 Task: Look for products in the category "Rice" from Speeds Of Changes only.
Action: Mouse moved to (826, 279)
Screenshot: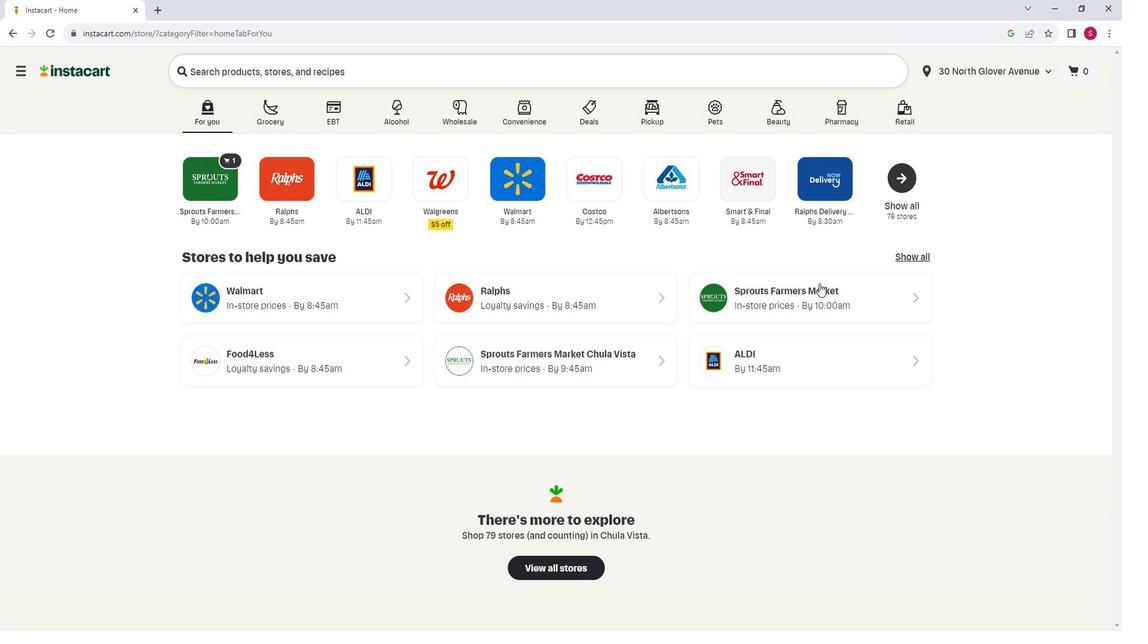 
Action: Mouse pressed left at (826, 279)
Screenshot: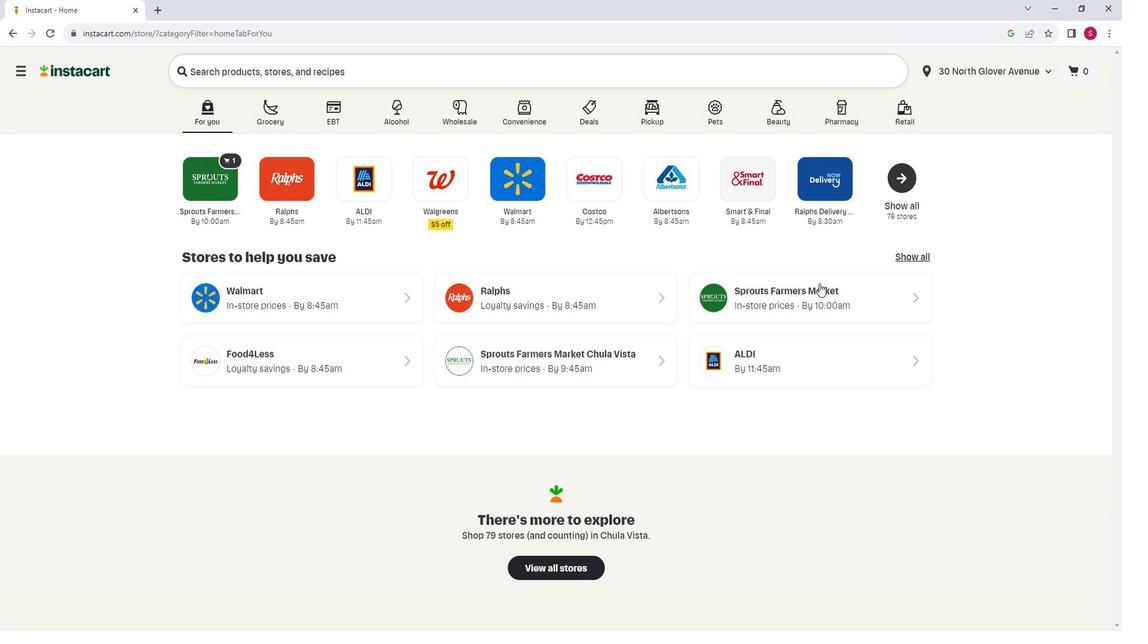
Action: Mouse moved to (114, 302)
Screenshot: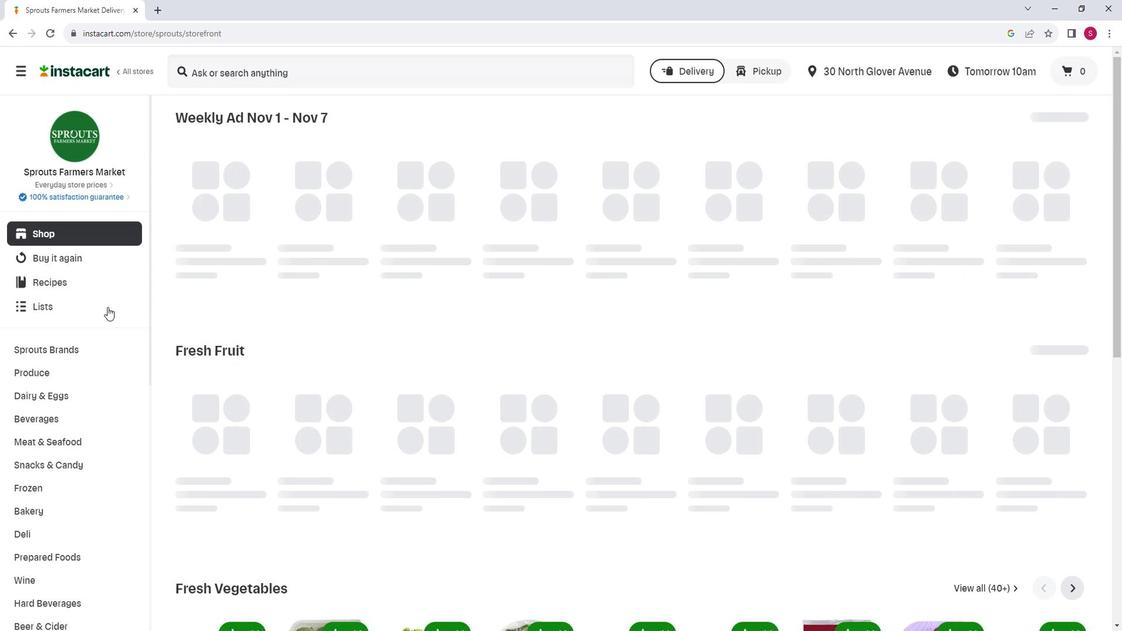 
Action: Mouse scrolled (114, 302) with delta (0, 0)
Screenshot: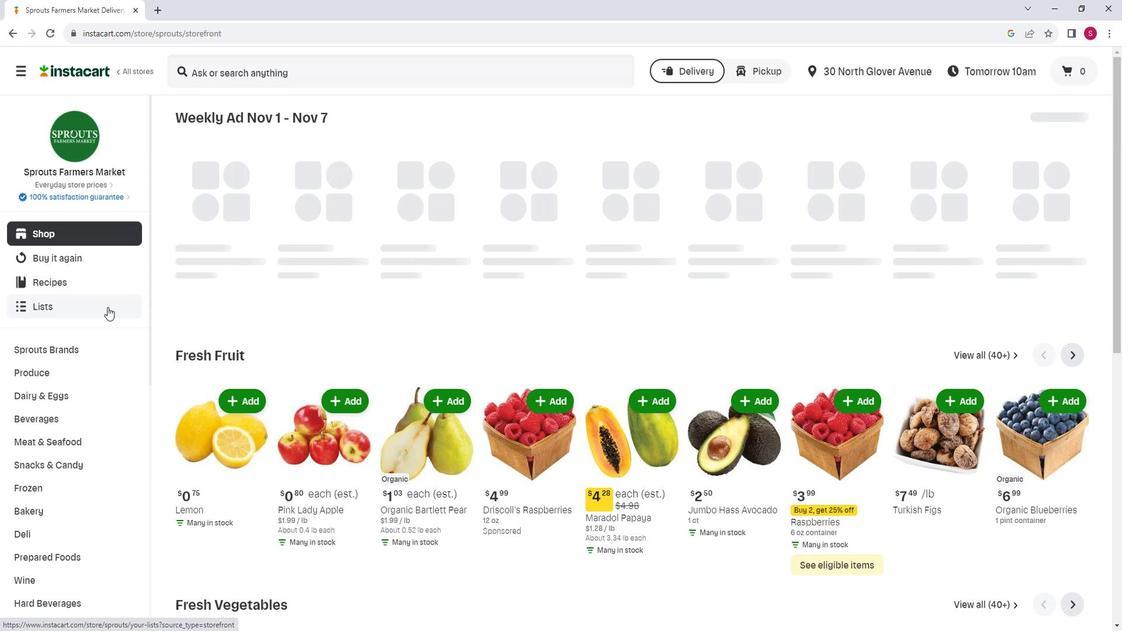
Action: Mouse scrolled (114, 302) with delta (0, 0)
Screenshot: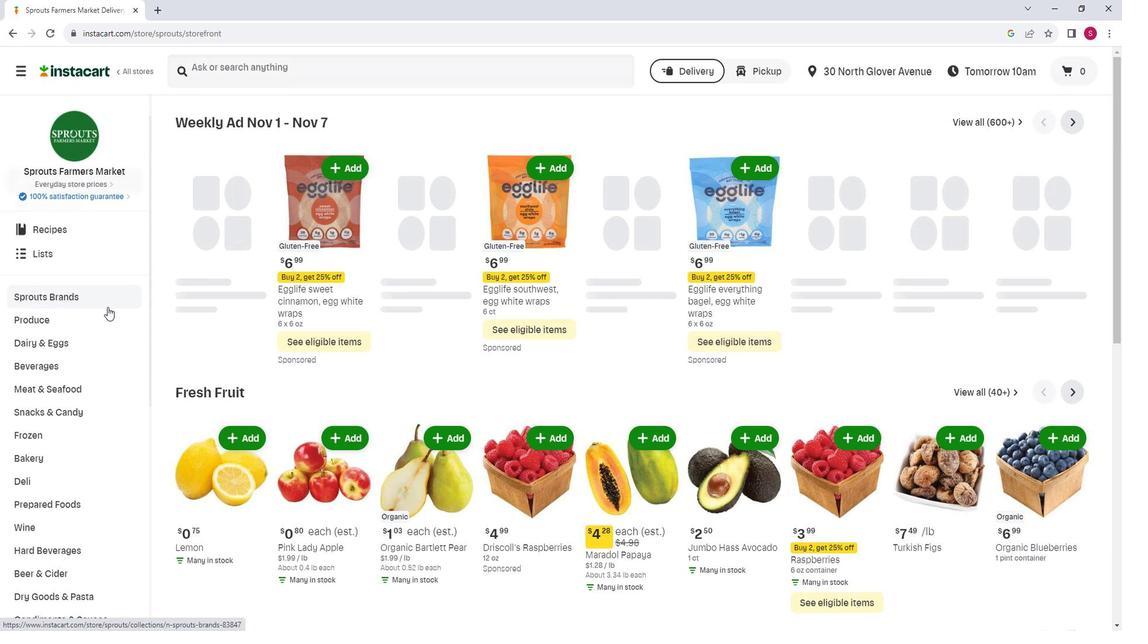 
Action: Mouse moved to (97, 507)
Screenshot: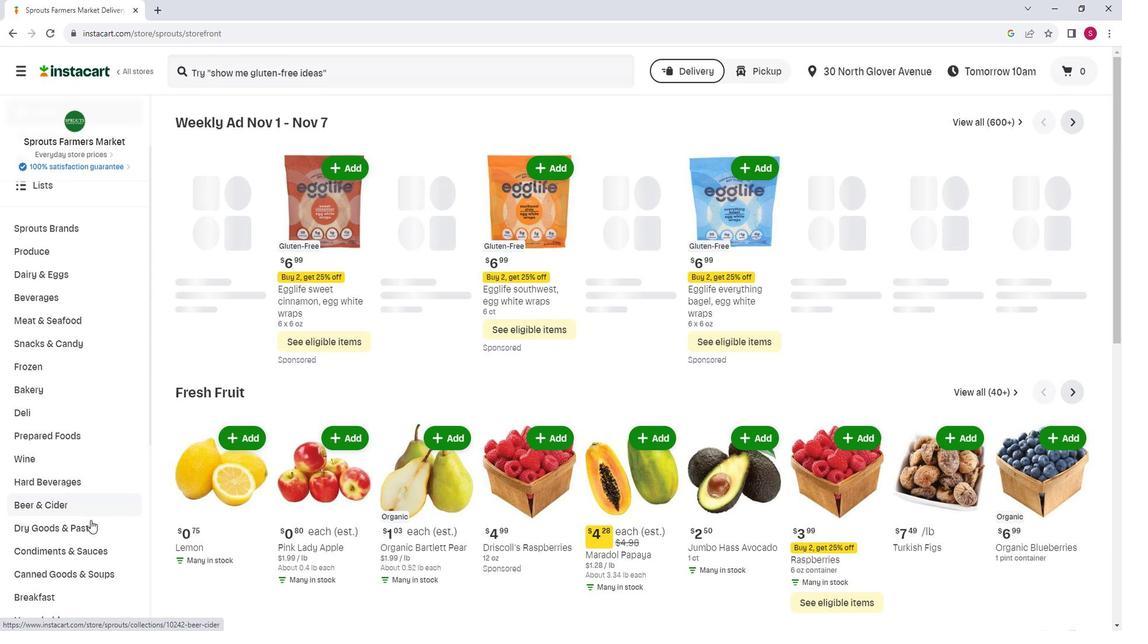 
Action: Mouse pressed left at (97, 507)
Screenshot: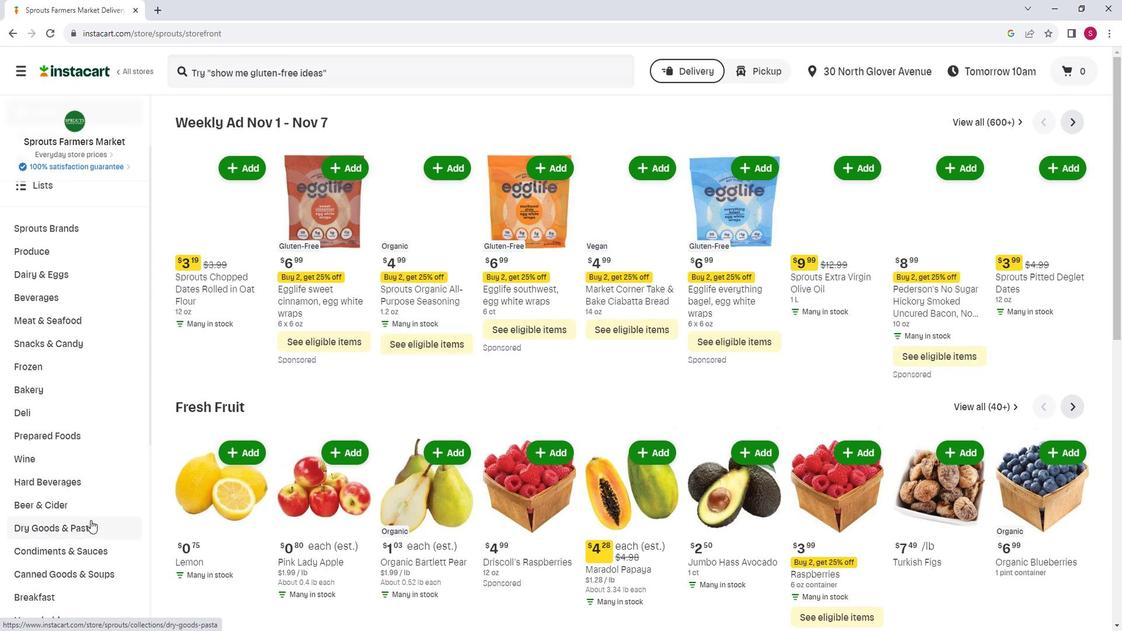 
Action: Mouse moved to (320, 151)
Screenshot: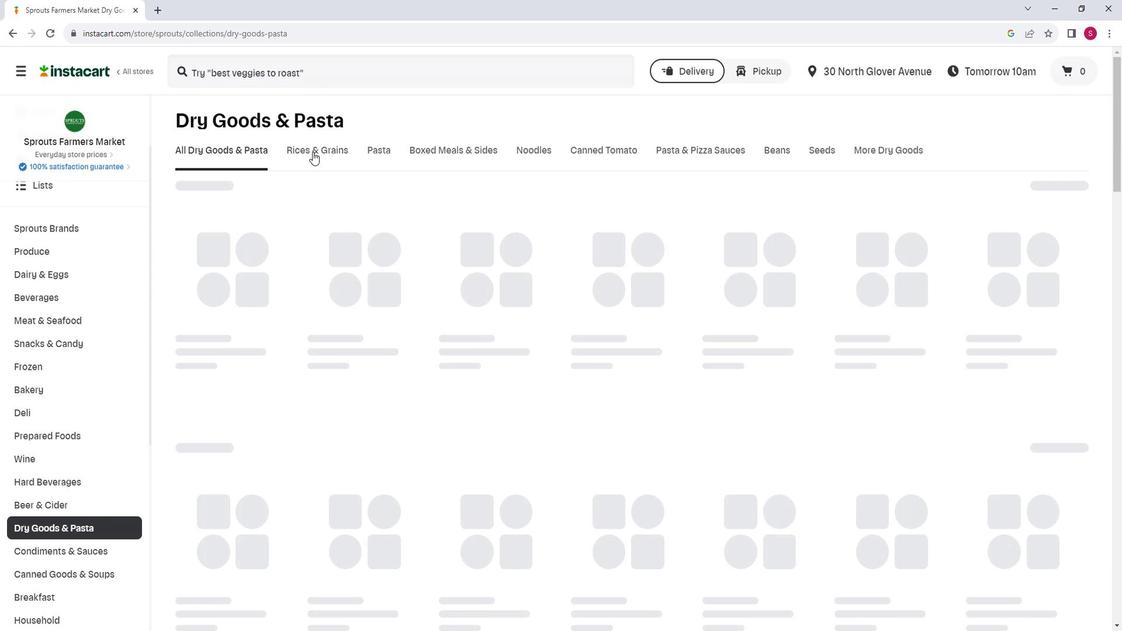 
Action: Mouse pressed left at (320, 151)
Screenshot: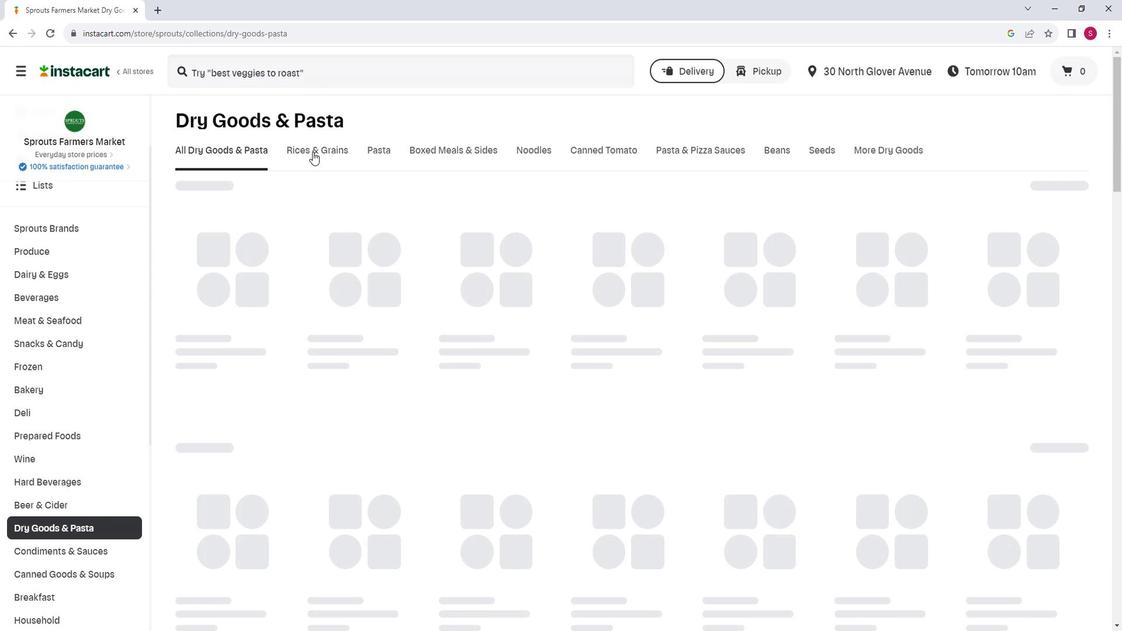 
Action: Mouse moved to (275, 196)
Screenshot: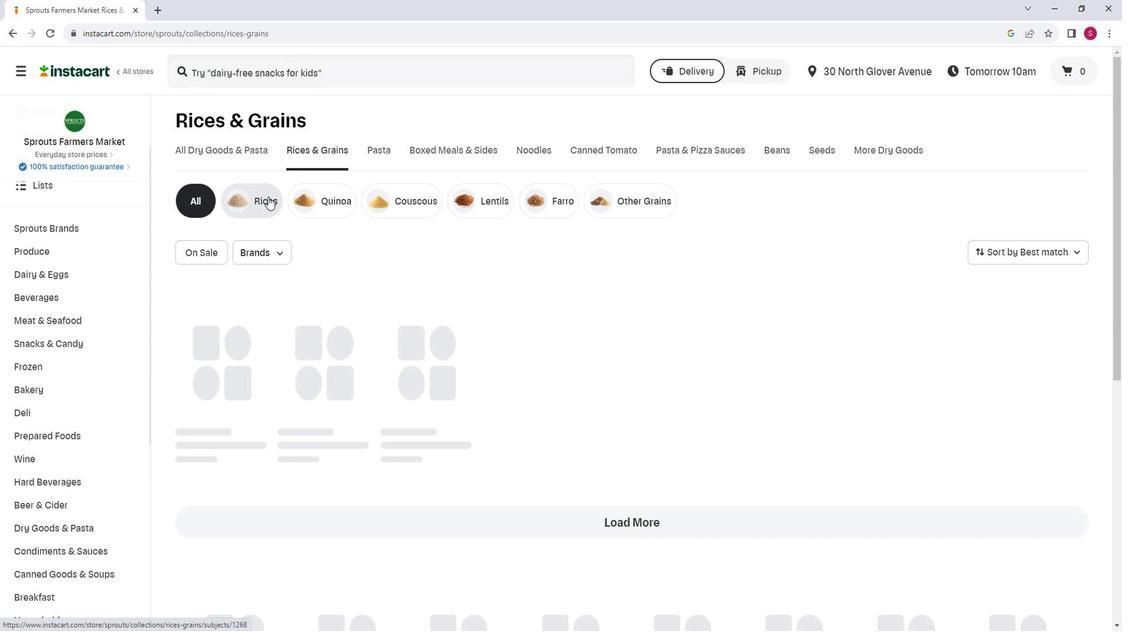 
Action: Mouse pressed left at (275, 196)
Screenshot: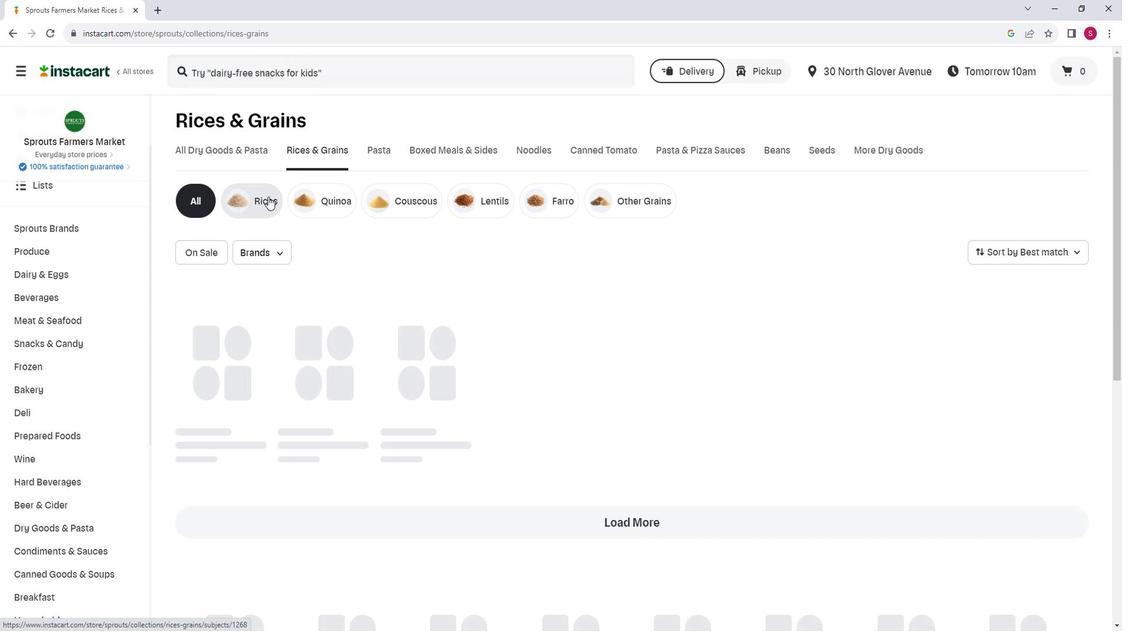
Action: Mouse moved to (283, 245)
Screenshot: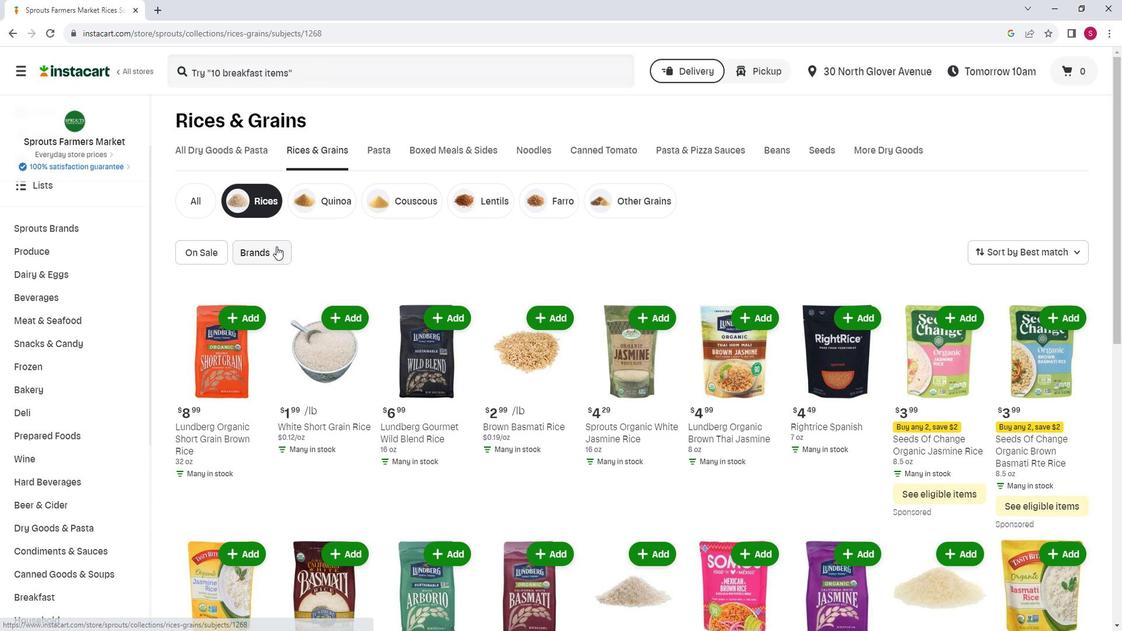 
Action: Mouse pressed left at (283, 245)
Screenshot: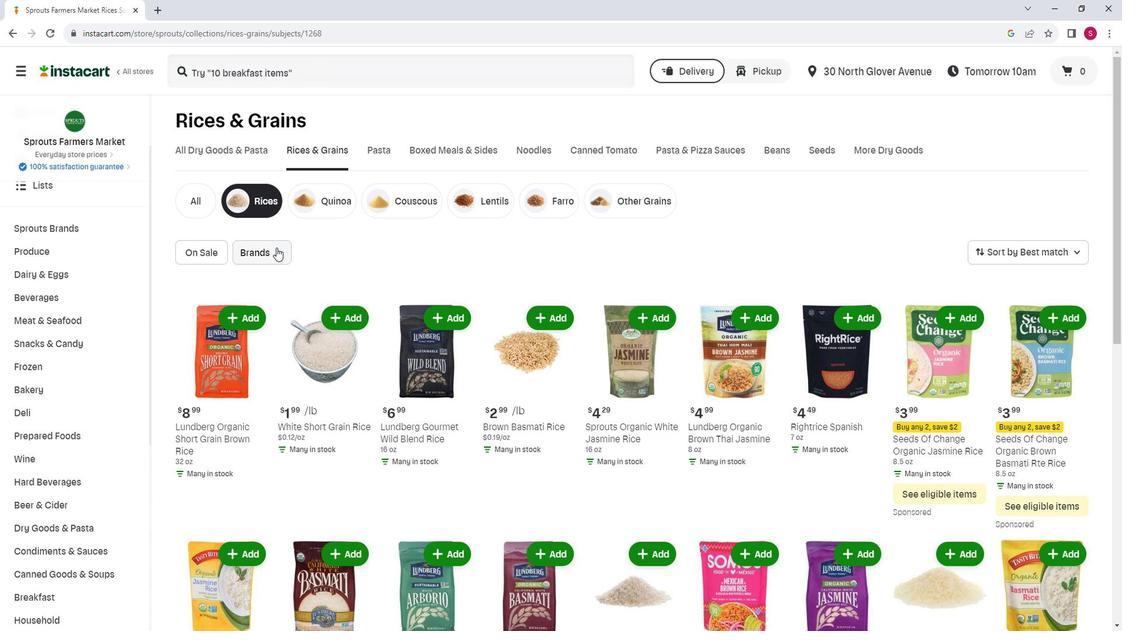 
Action: Mouse moved to (327, 313)
Screenshot: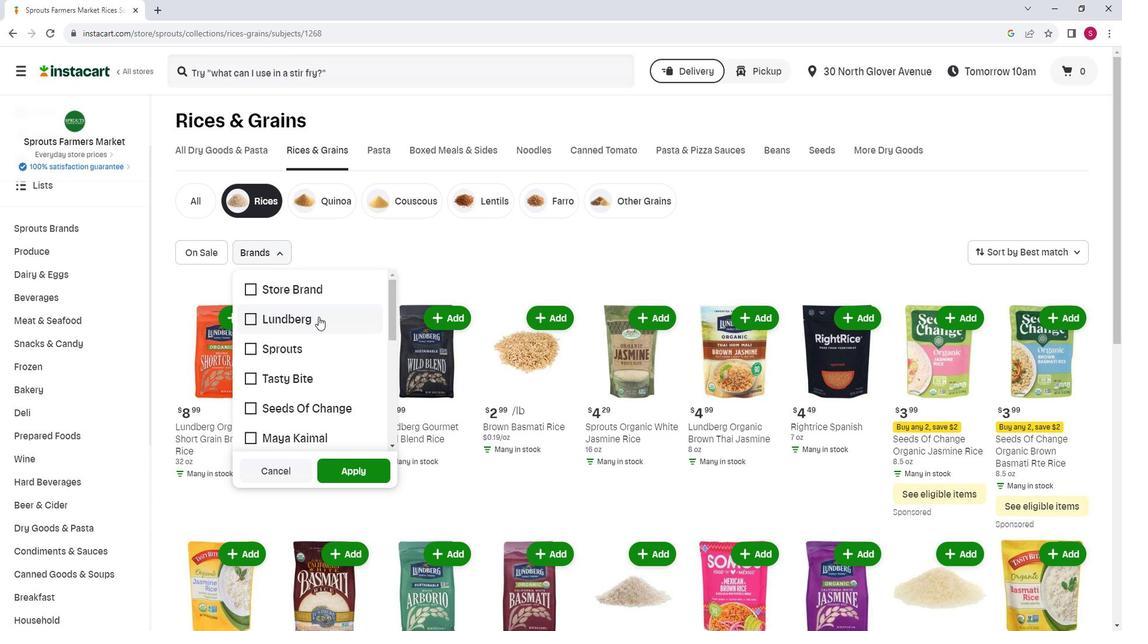 
Action: Mouse scrolled (327, 312) with delta (0, 0)
Screenshot: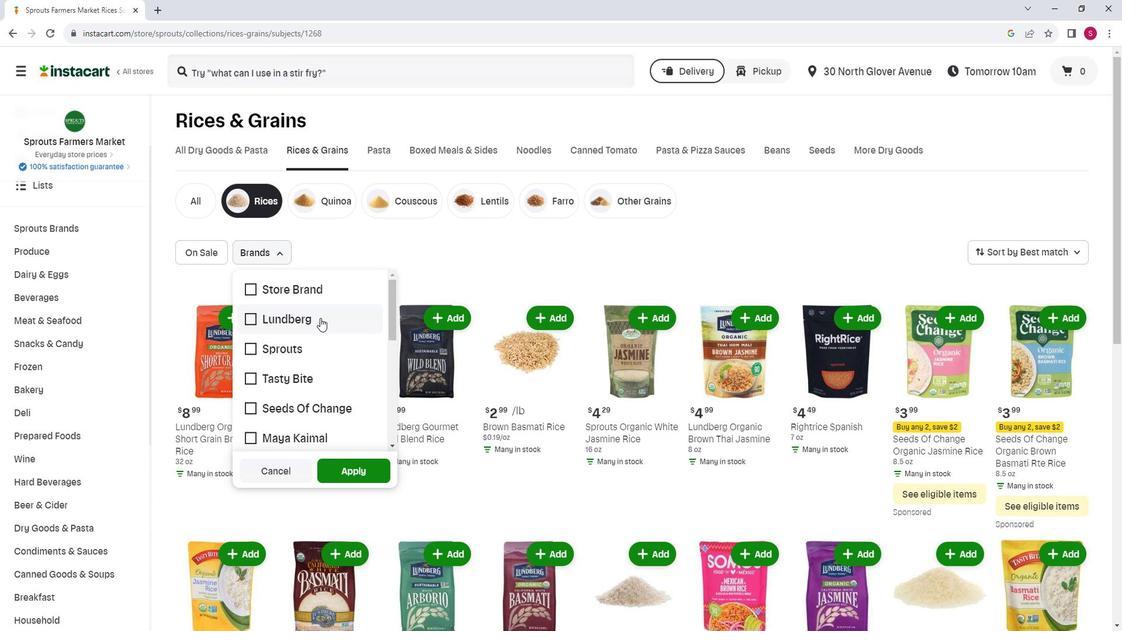 
Action: Mouse moved to (329, 313)
Screenshot: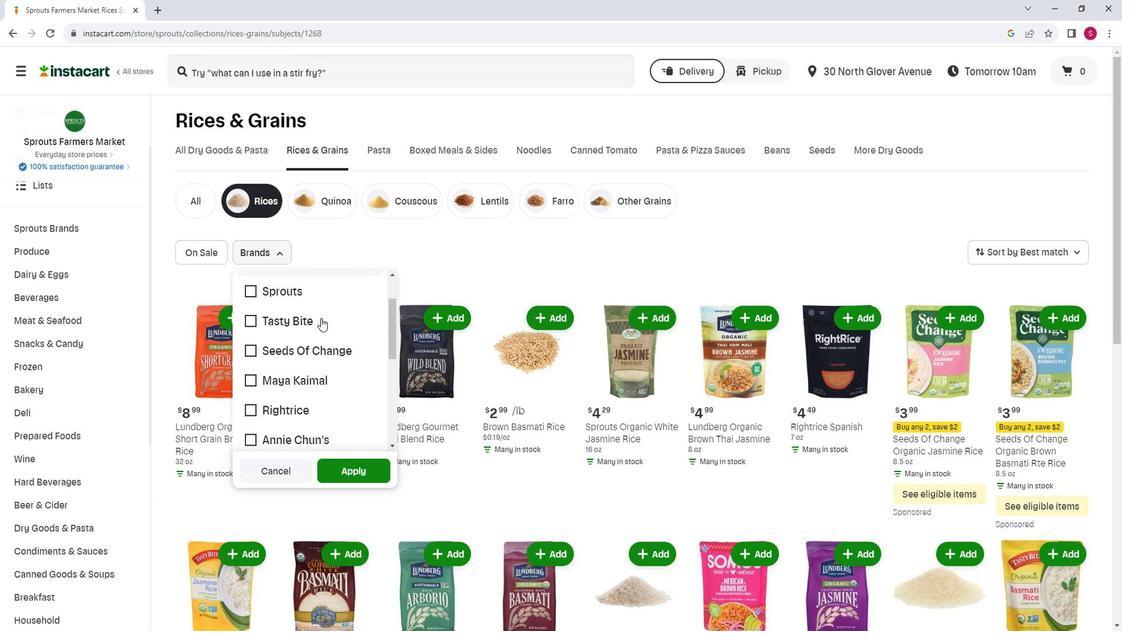 
Action: Mouse scrolled (329, 312) with delta (0, 0)
Screenshot: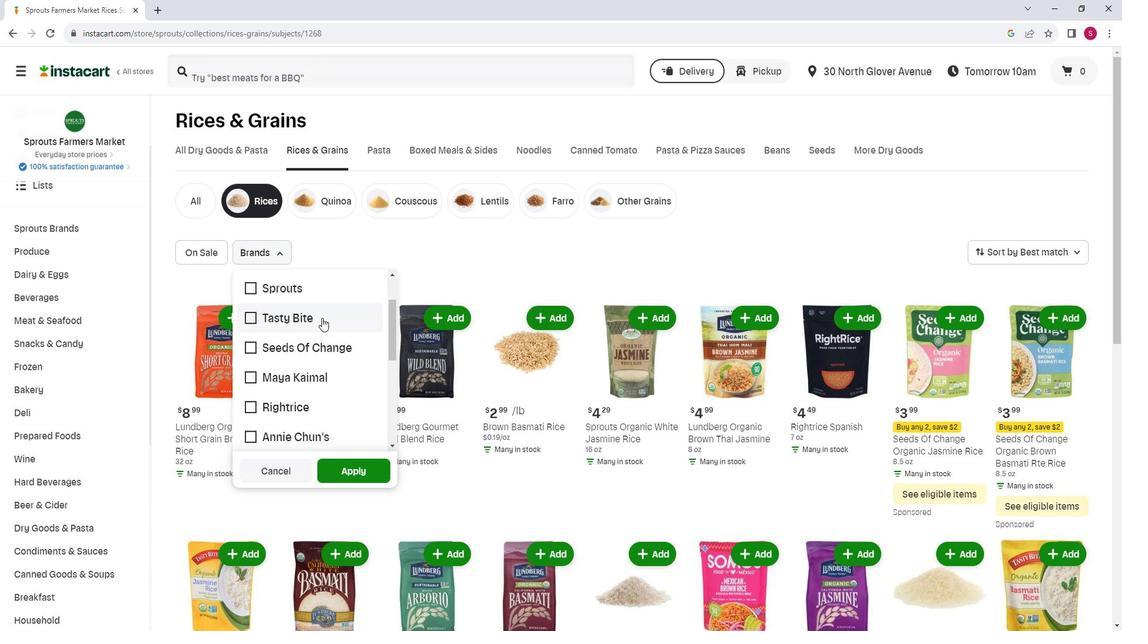 
Action: Mouse scrolled (329, 312) with delta (0, 0)
Screenshot: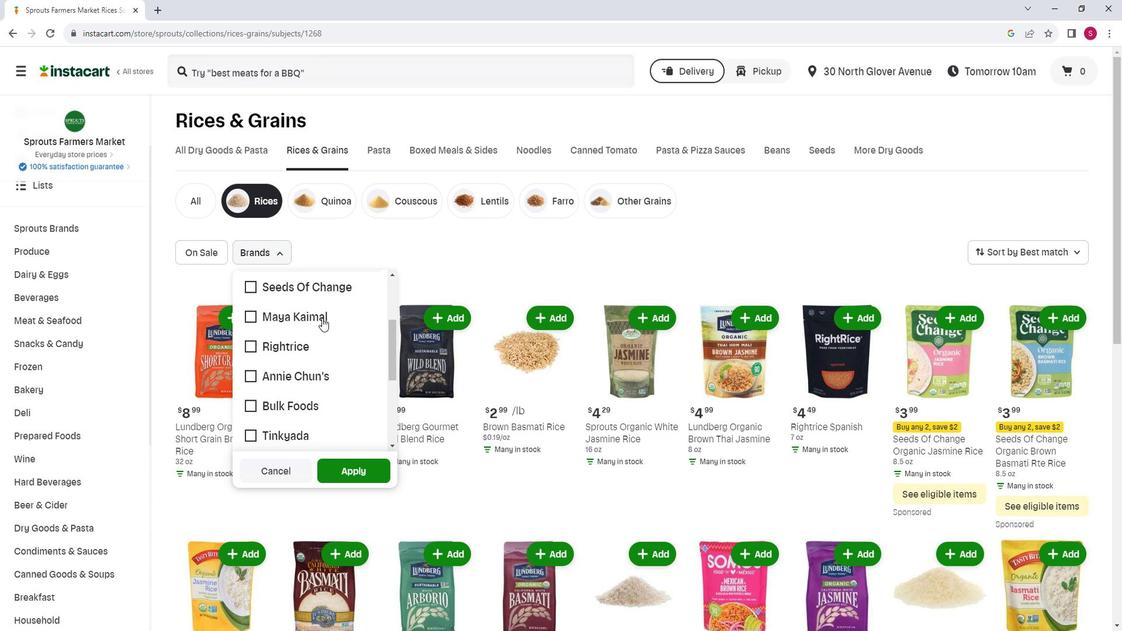 
Action: Mouse scrolled (329, 312) with delta (0, 0)
Screenshot: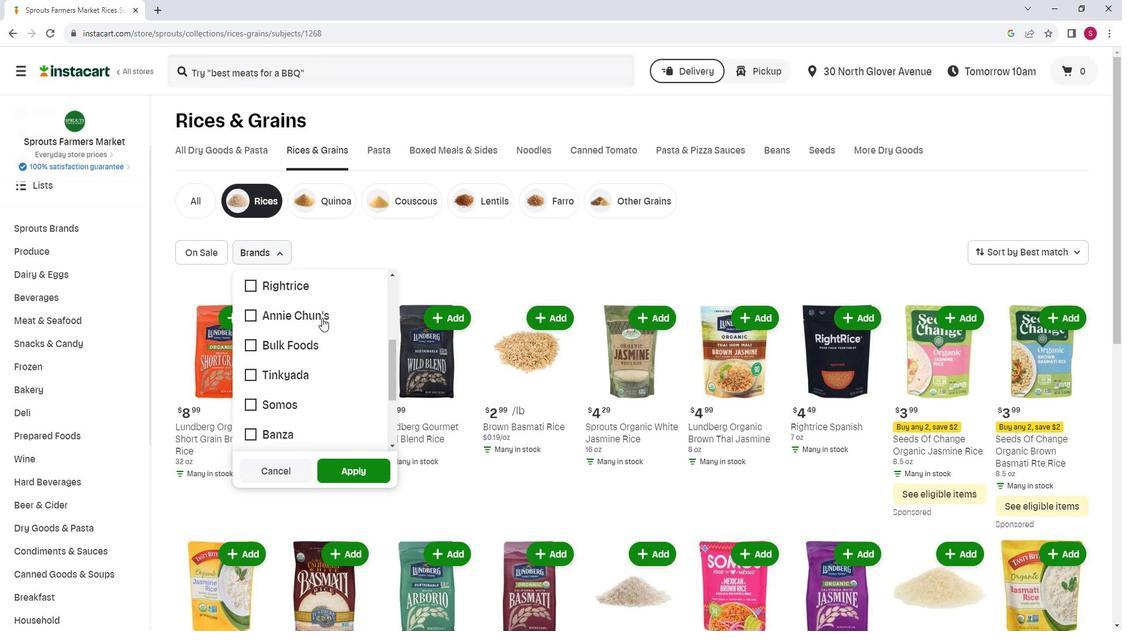 
Action: Mouse scrolled (329, 312) with delta (0, 0)
Screenshot: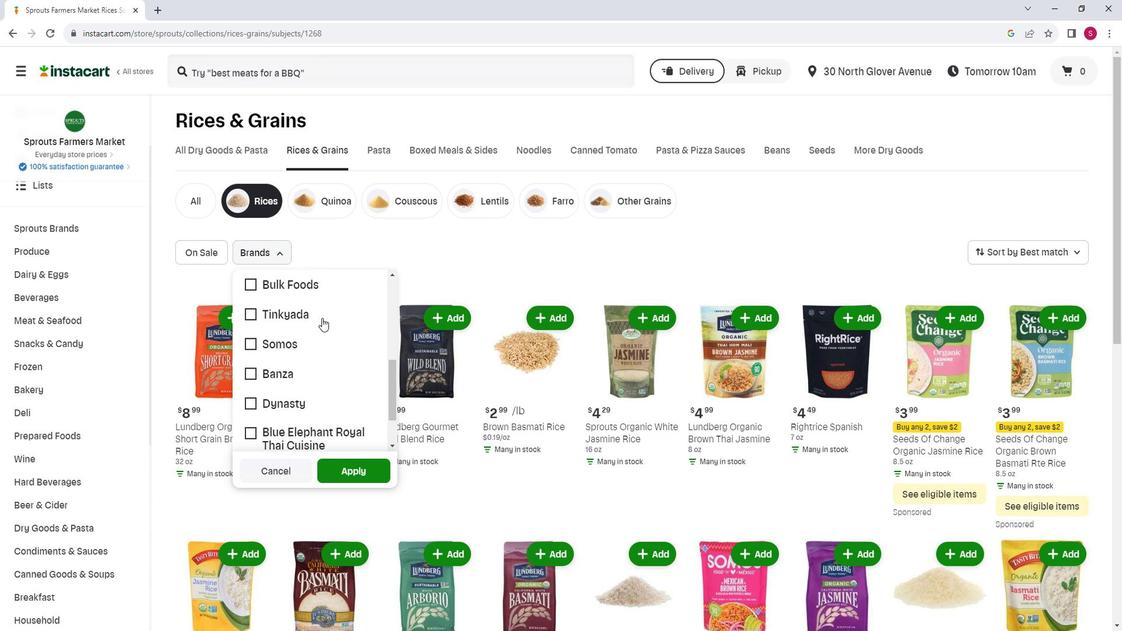 
Action: Mouse scrolled (329, 312) with delta (0, 0)
Screenshot: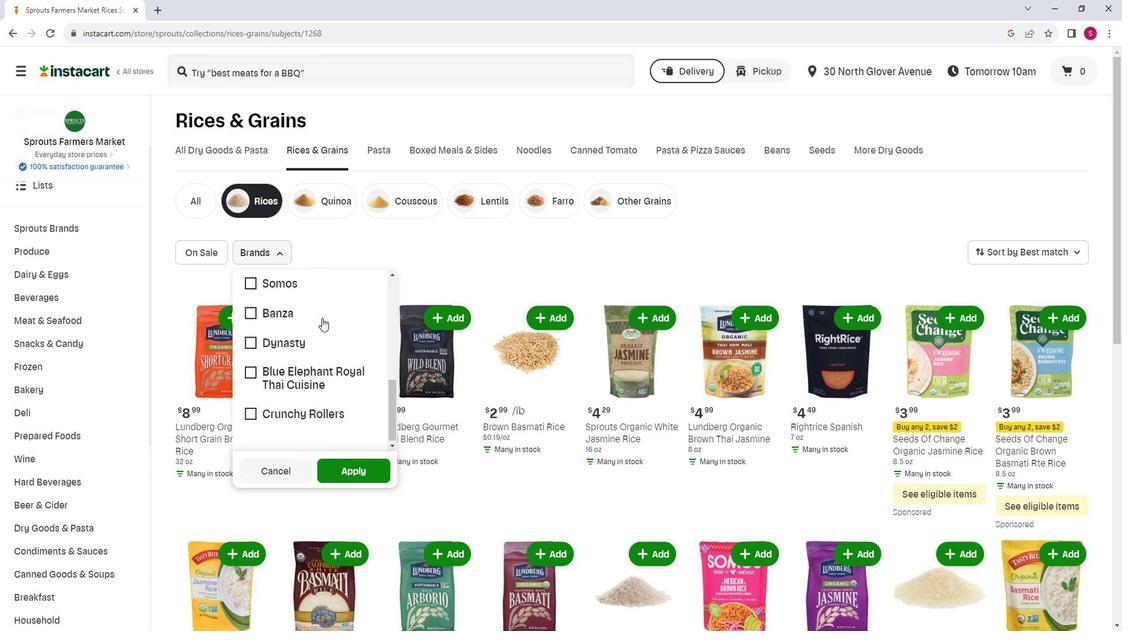 
Action: Mouse scrolled (329, 313) with delta (0, 0)
Screenshot: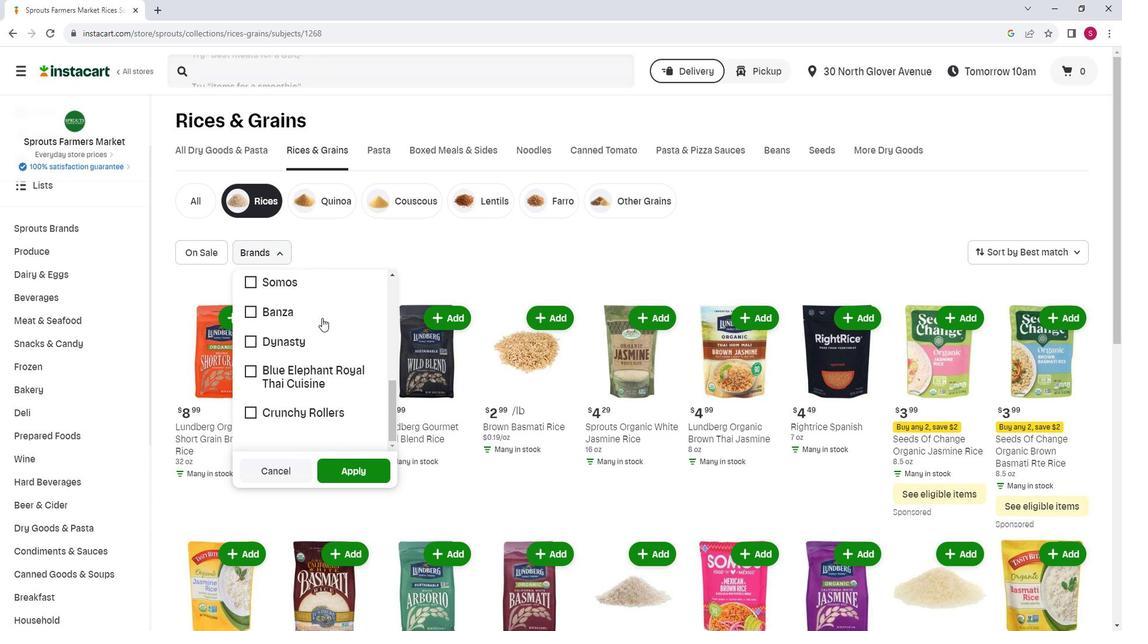 
Action: Mouse scrolled (329, 313) with delta (0, 0)
Screenshot: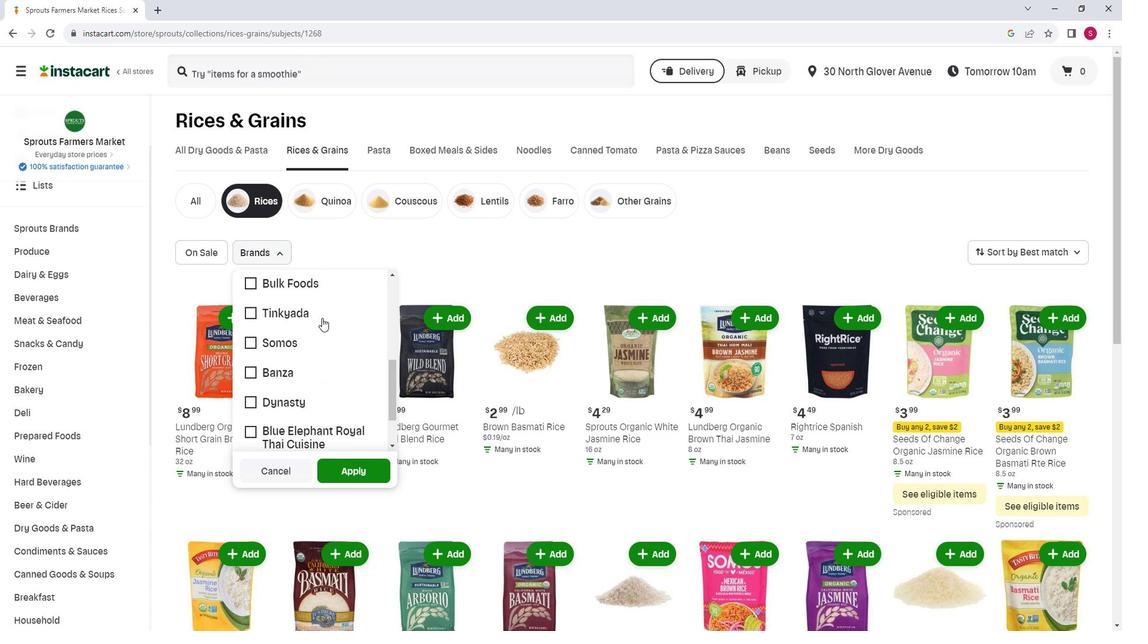 
Action: Mouse scrolled (329, 313) with delta (0, 0)
Screenshot: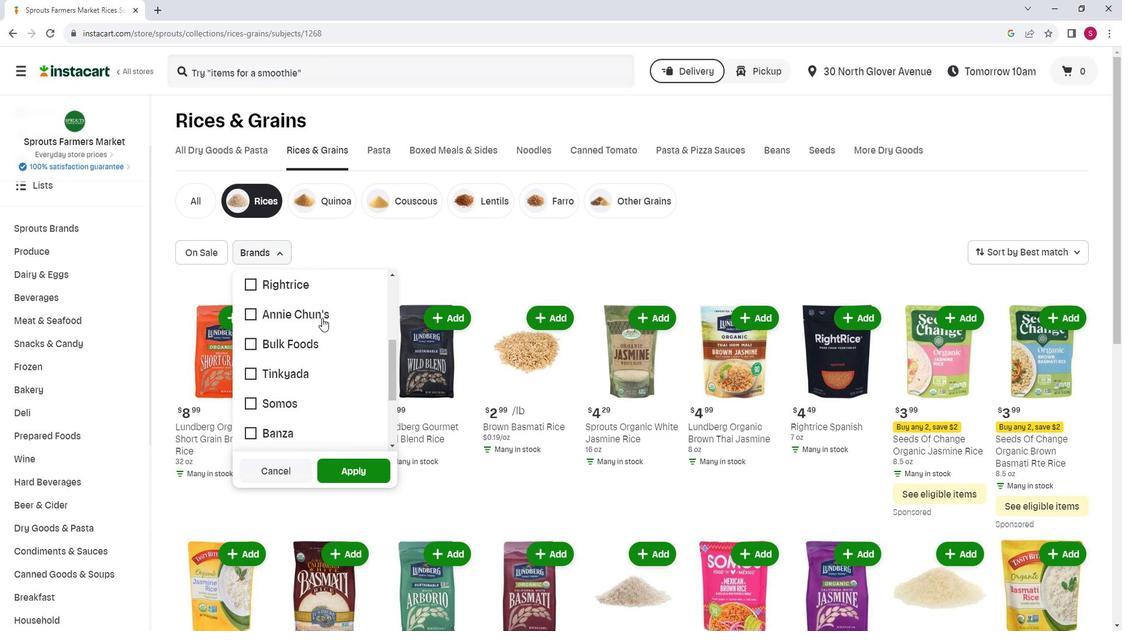 
Action: Mouse scrolled (329, 313) with delta (0, 0)
Screenshot: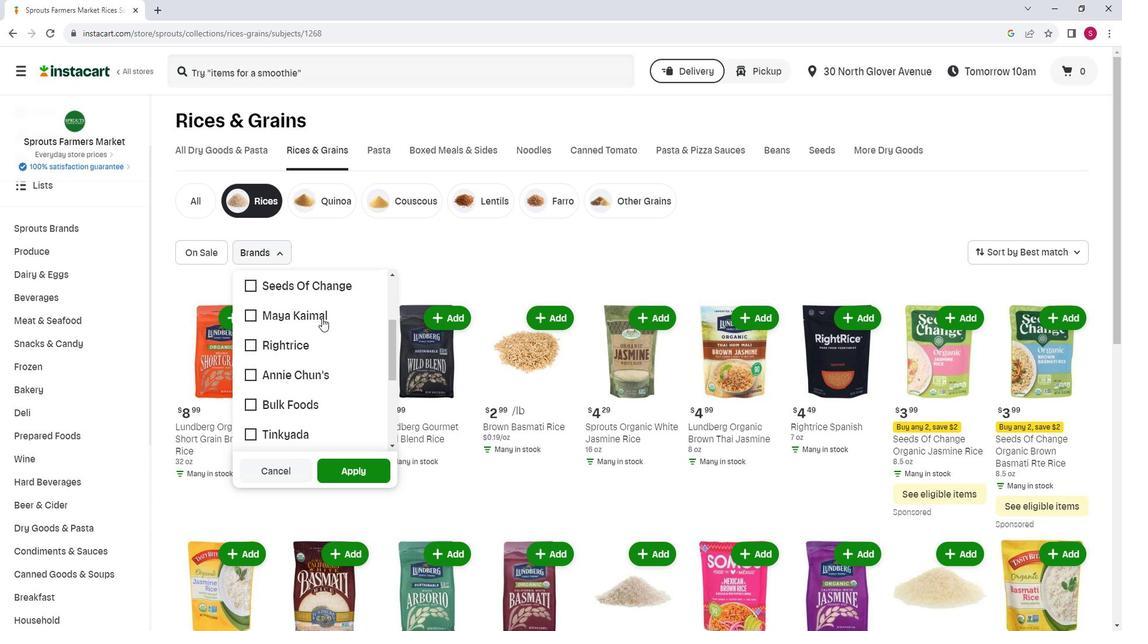 
Action: Mouse moved to (336, 330)
Screenshot: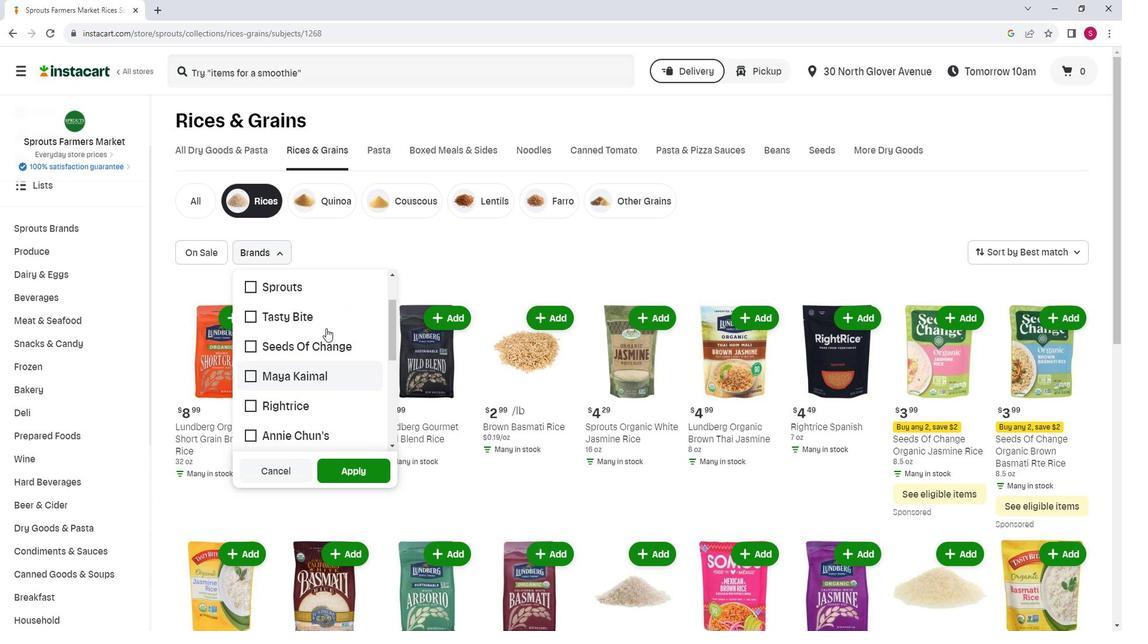 
Action: Mouse pressed left at (336, 330)
Screenshot: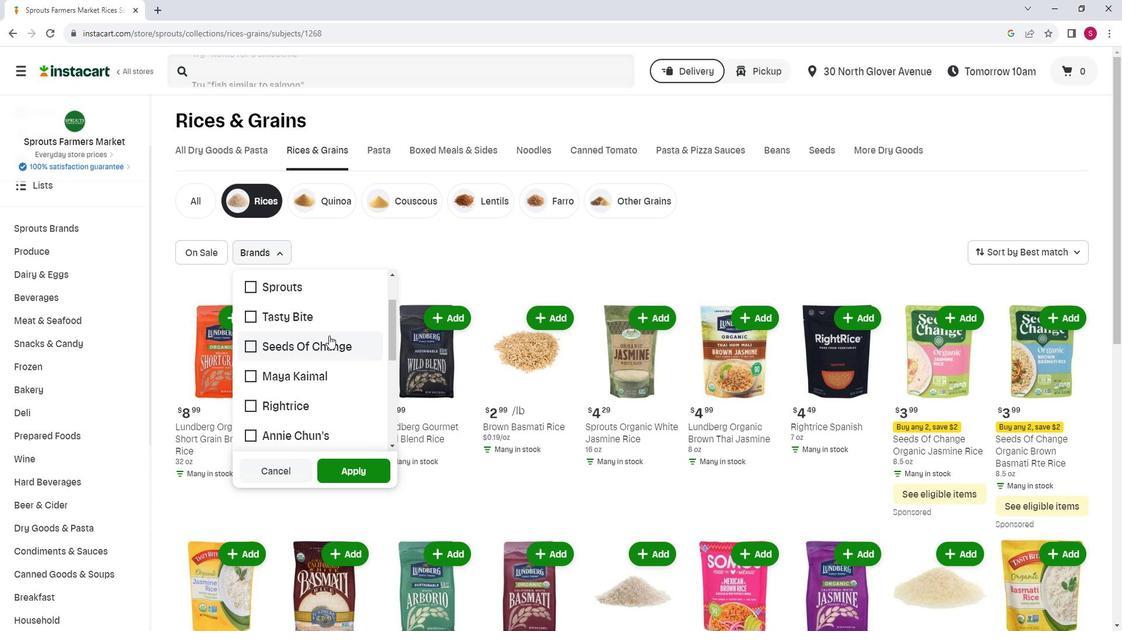 
Action: Mouse moved to (371, 458)
Screenshot: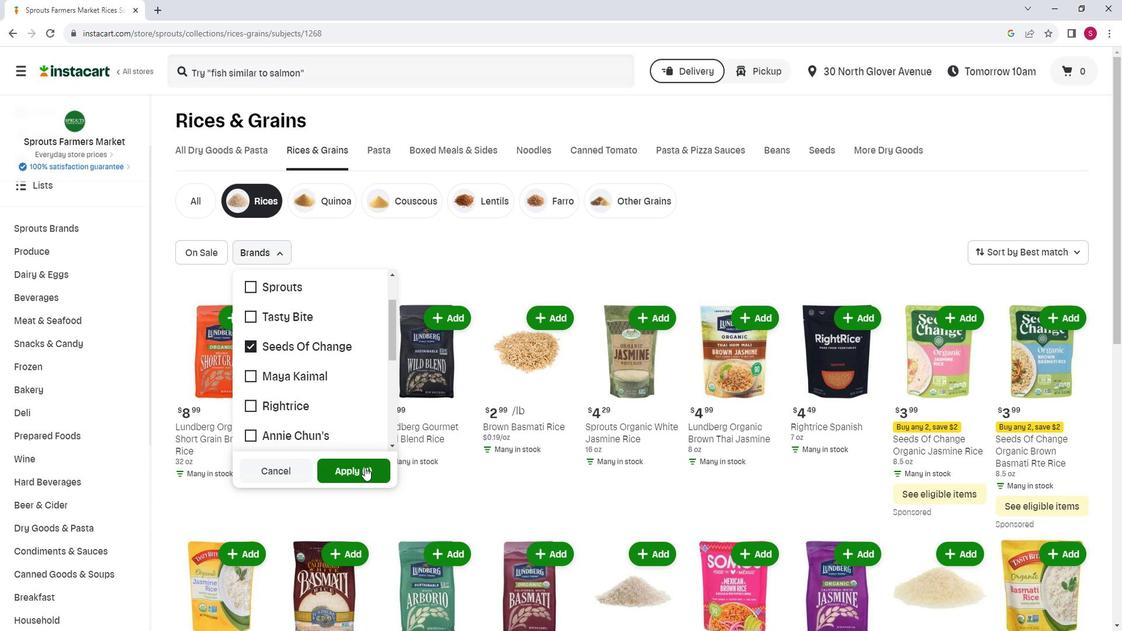 
Action: Mouse pressed left at (371, 458)
Screenshot: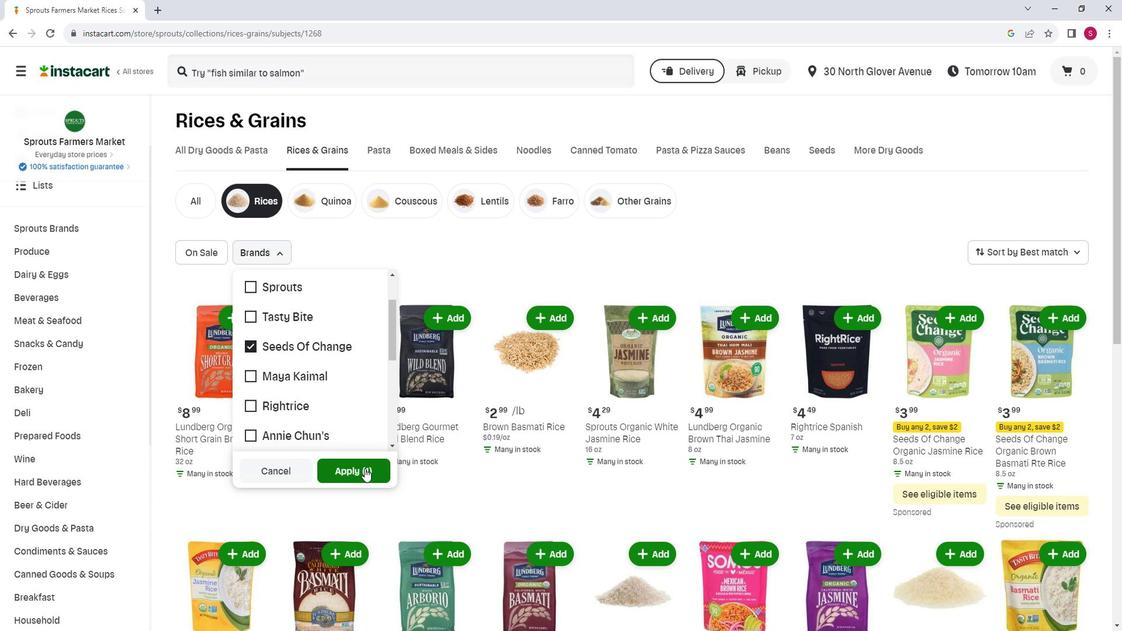 
Action: Mouse moved to (552, 313)
Screenshot: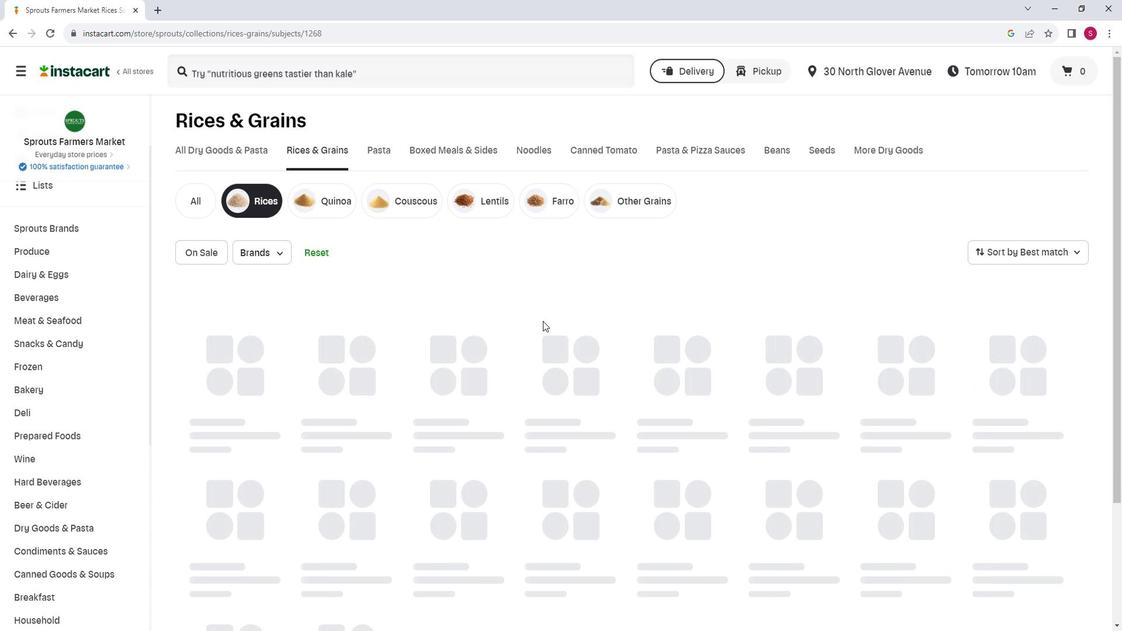 
